 Task: In the  document consent.txt Use the feature 'and check spelling and grammer' Select the body of letter and change paragraph spacing to  'Double' Select the word  Hello and change the font size to  25
Action: Mouse moved to (222, 98)
Screenshot: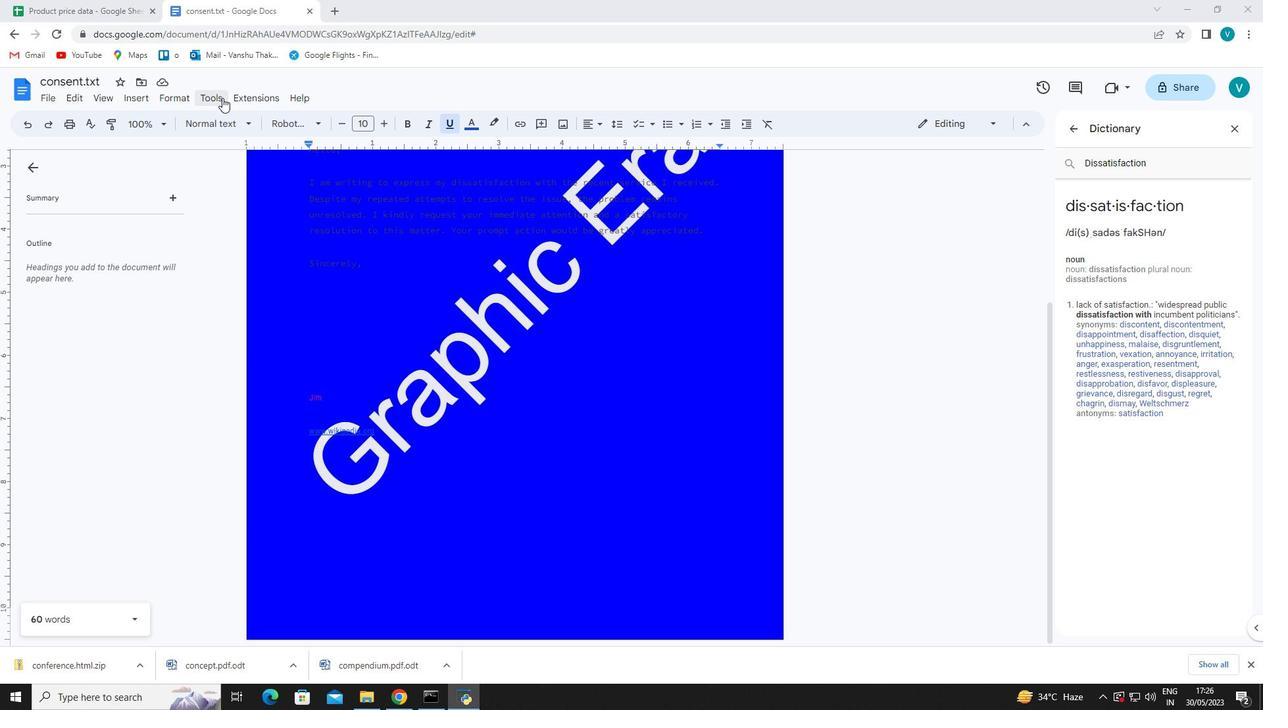 
Action: Mouse pressed left at (222, 98)
Screenshot: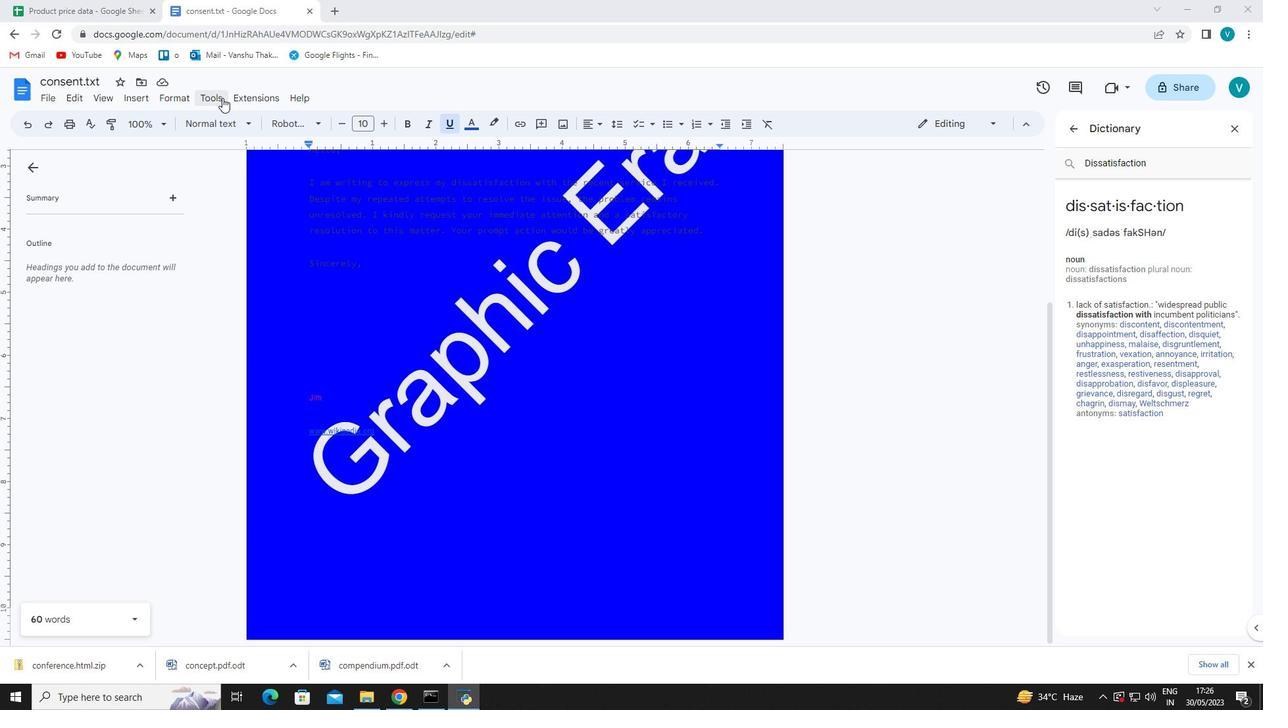 
Action: Mouse moved to (516, 128)
Screenshot: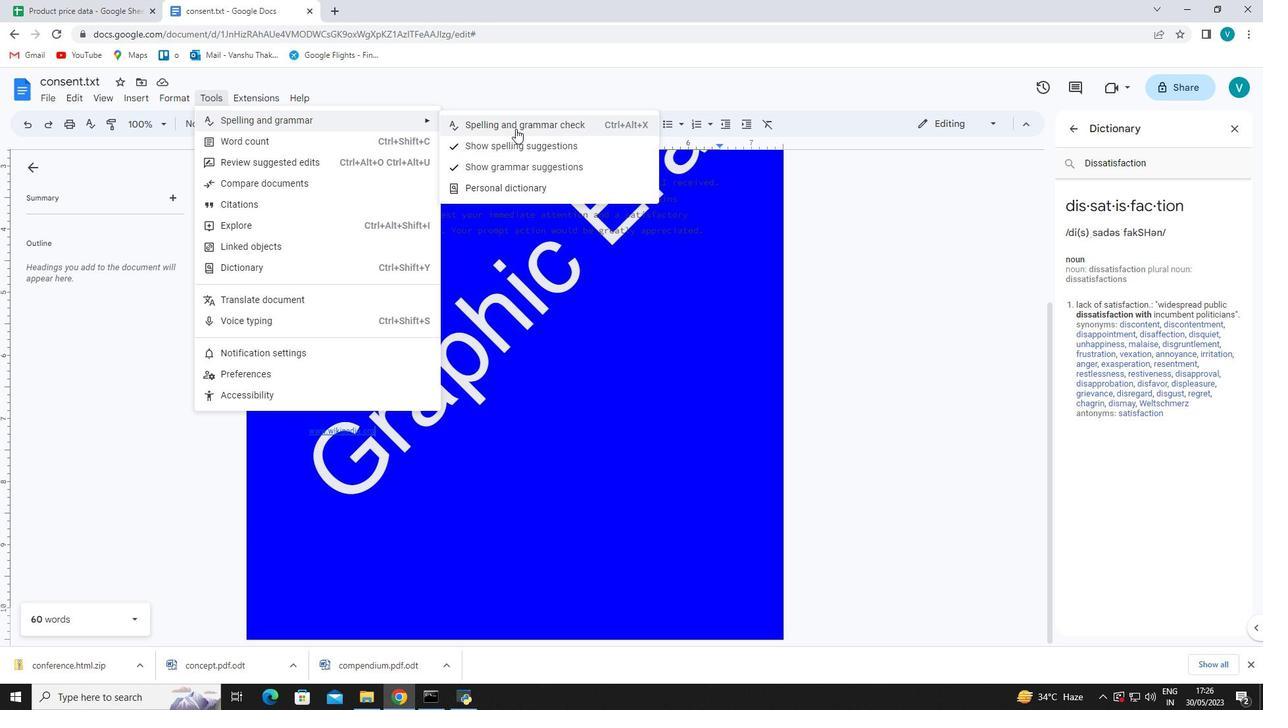 
Action: Mouse pressed left at (516, 128)
Screenshot: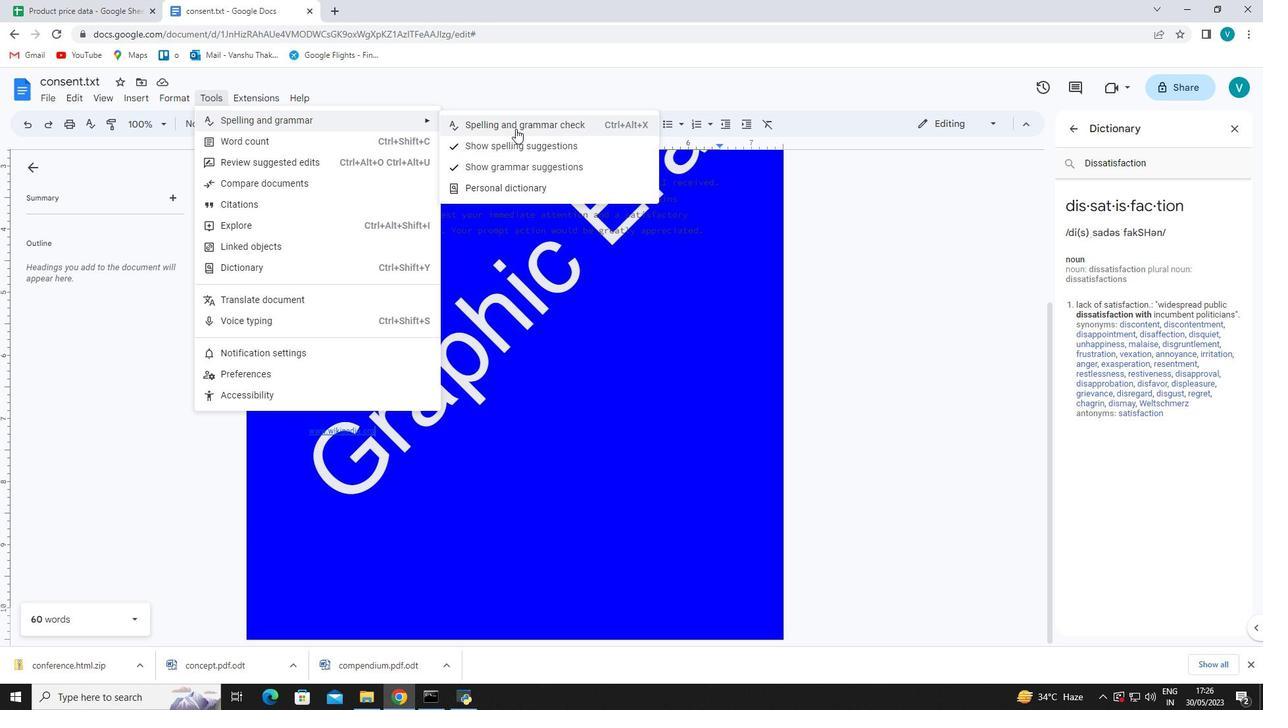
Action: Mouse moved to (373, 267)
Screenshot: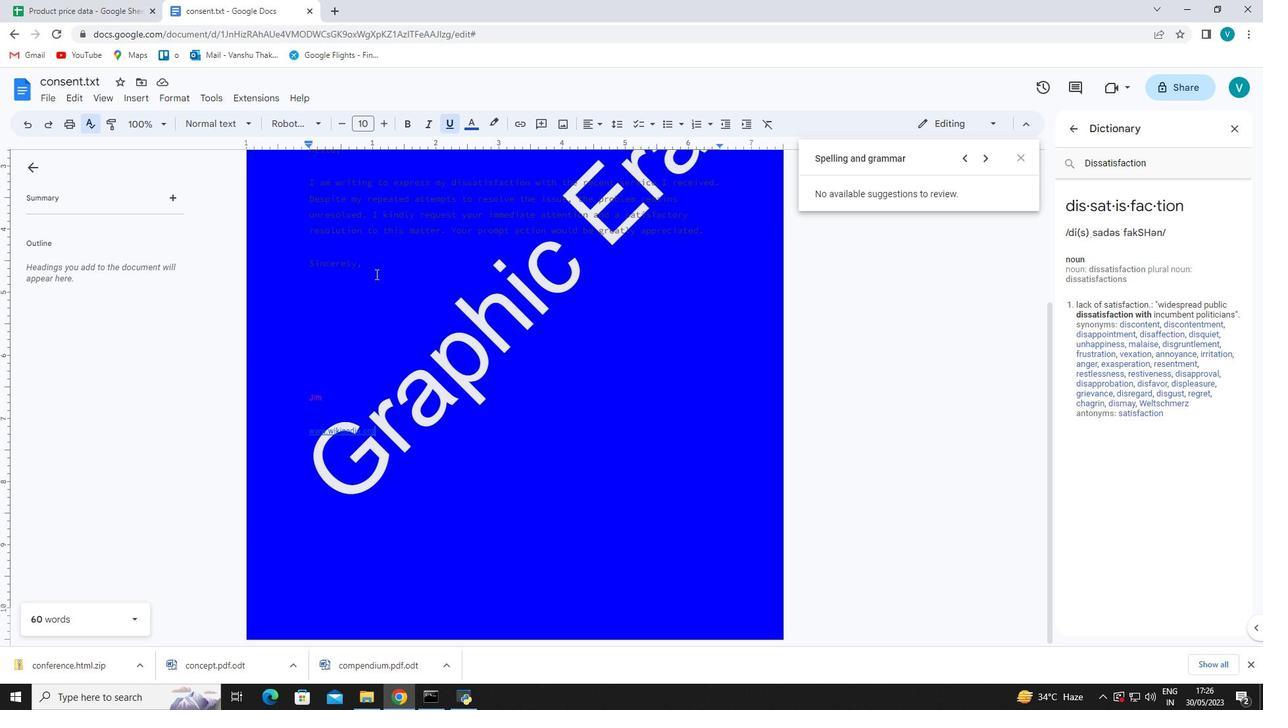 
Action: Mouse scrolled (373, 268) with delta (0, 0)
Screenshot: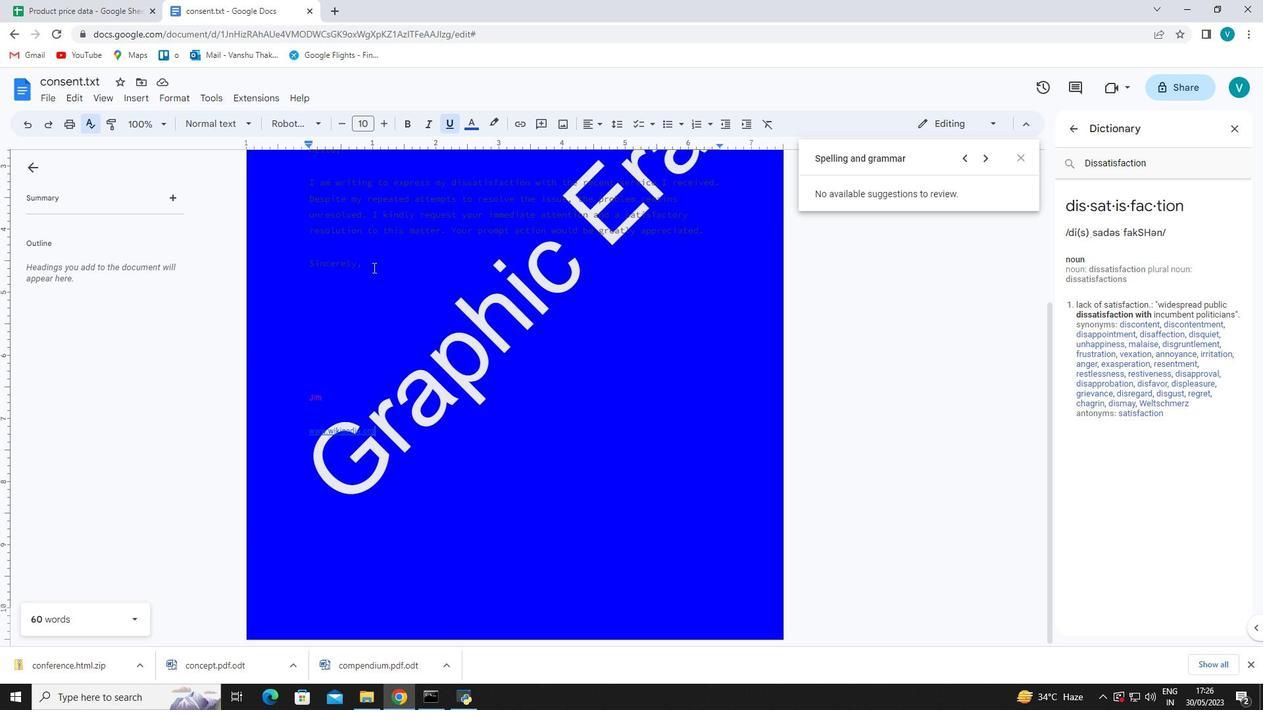 
Action: Mouse scrolled (373, 268) with delta (0, 0)
Screenshot: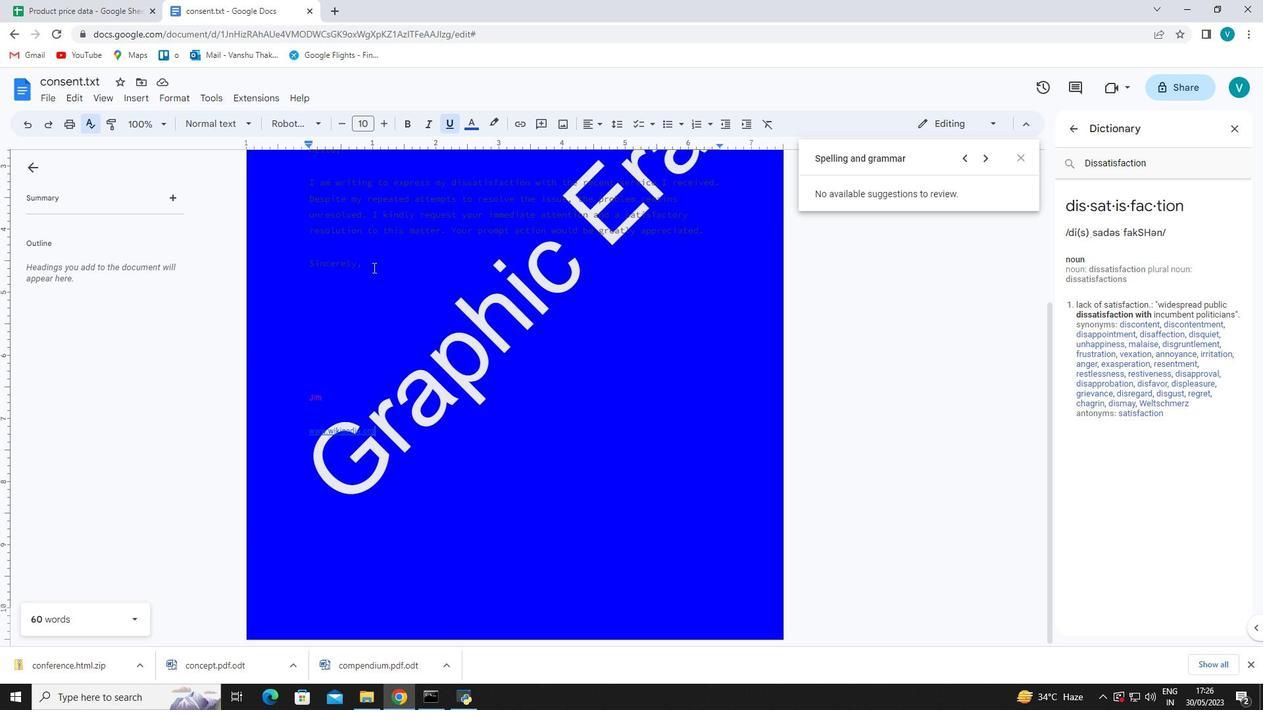 
Action: Mouse scrolled (373, 268) with delta (0, 0)
Screenshot: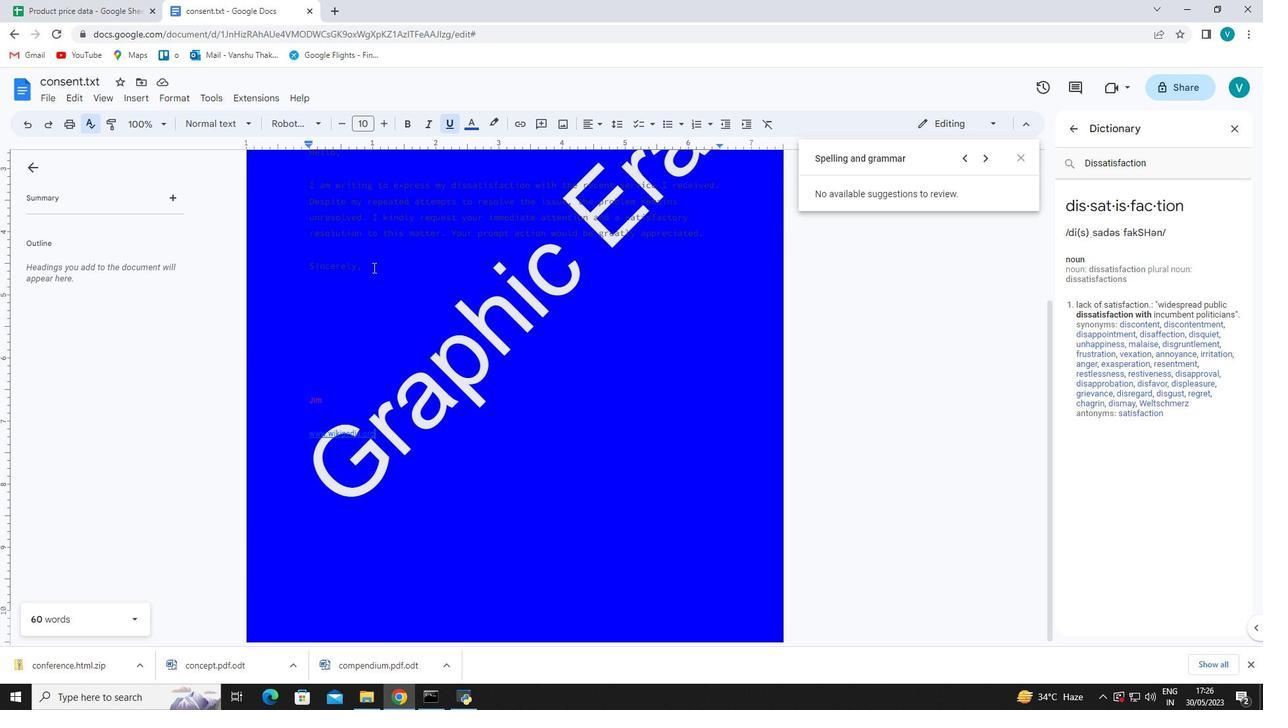 
Action: Mouse moved to (311, 373)
Screenshot: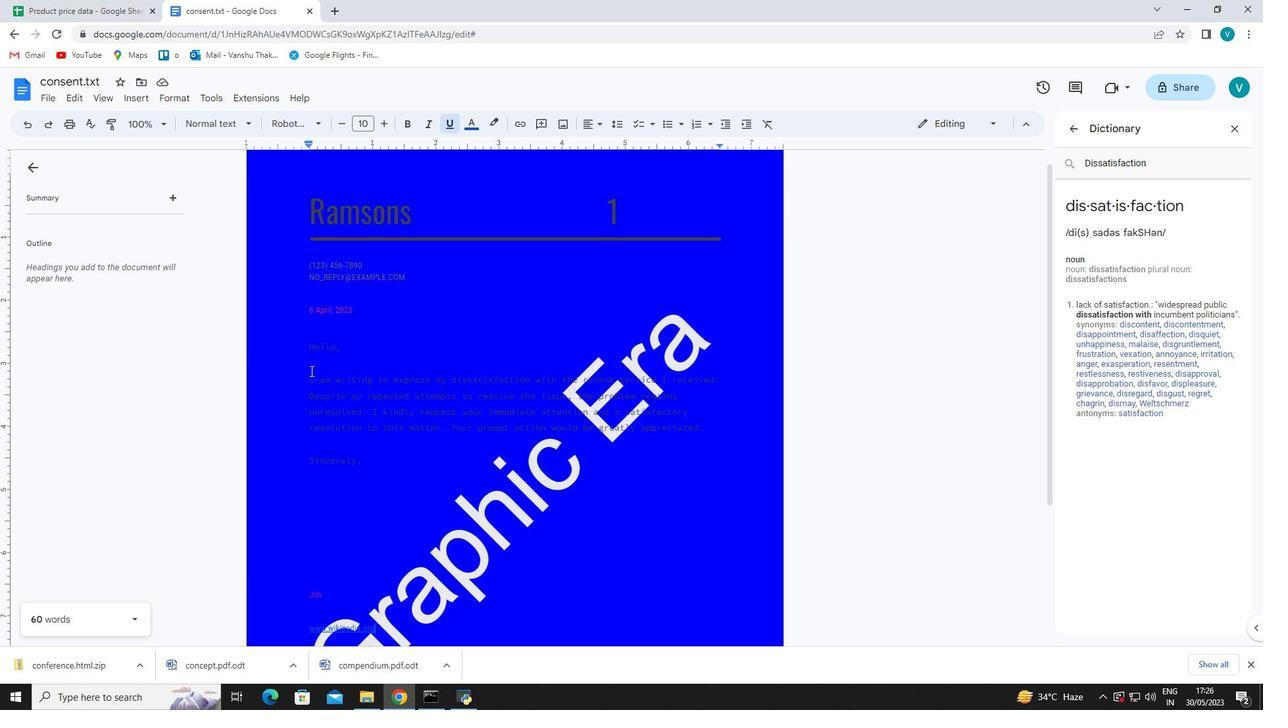 
Action: Mouse pressed left at (311, 373)
Screenshot: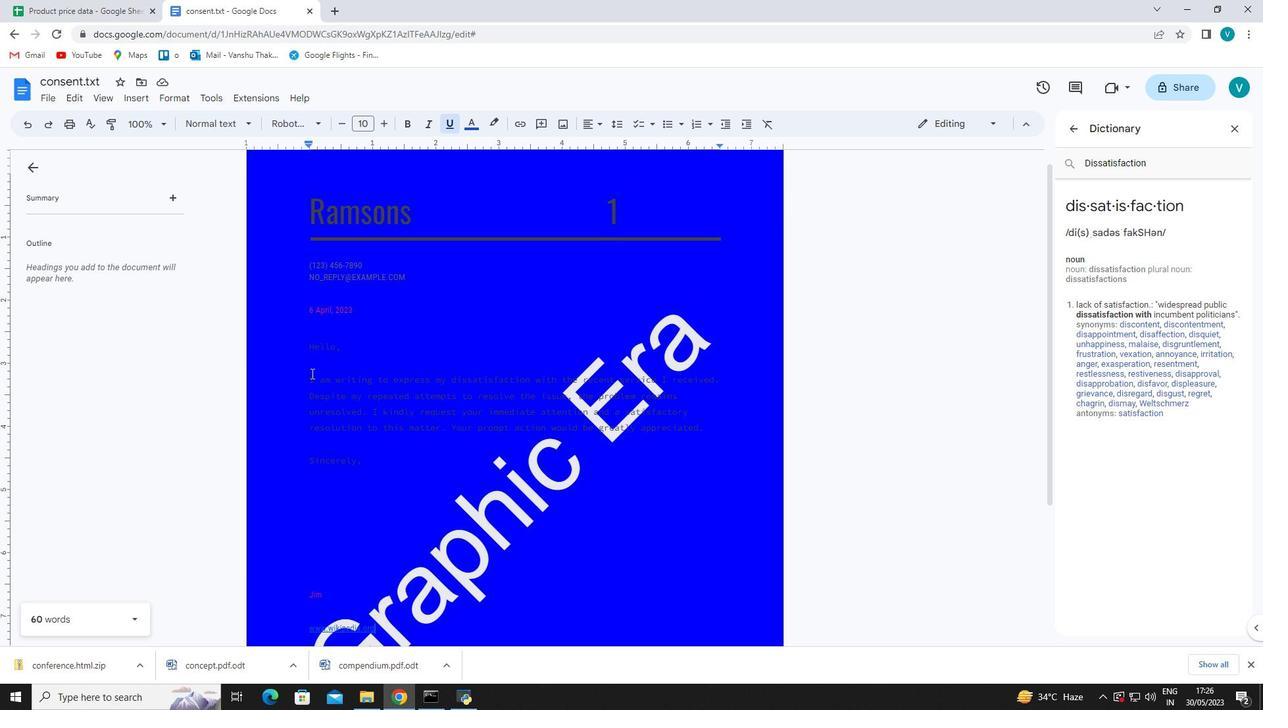 
Action: Mouse moved to (610, 123)
Screenshot: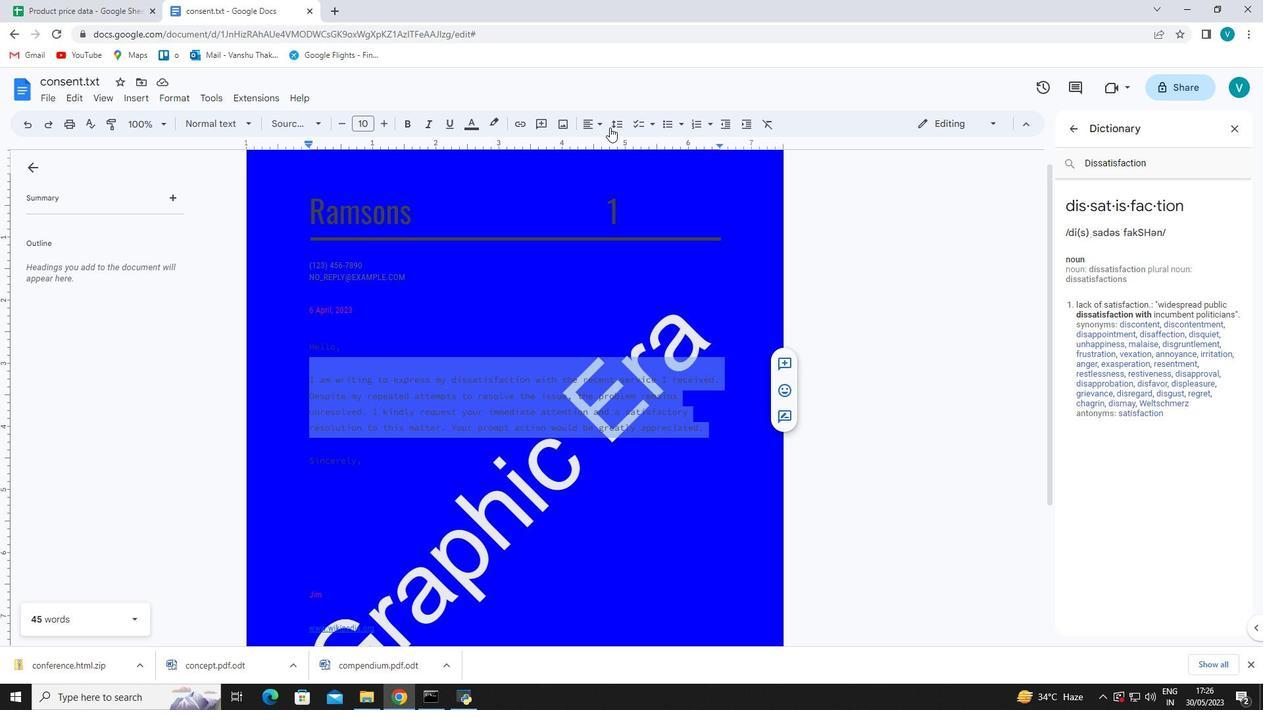 
Action: Mouse pressed left at (610, 123)
Screenshot: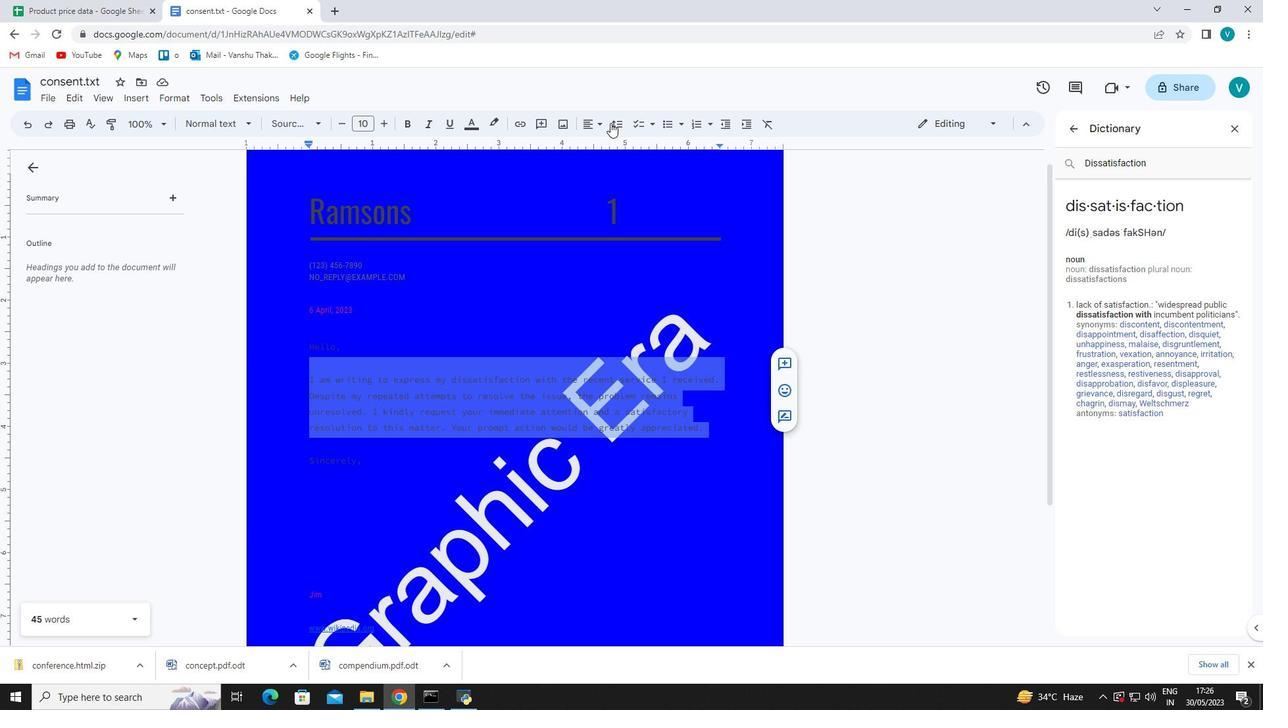 
Action: Mouse moved to (633, 205)
Screenshot: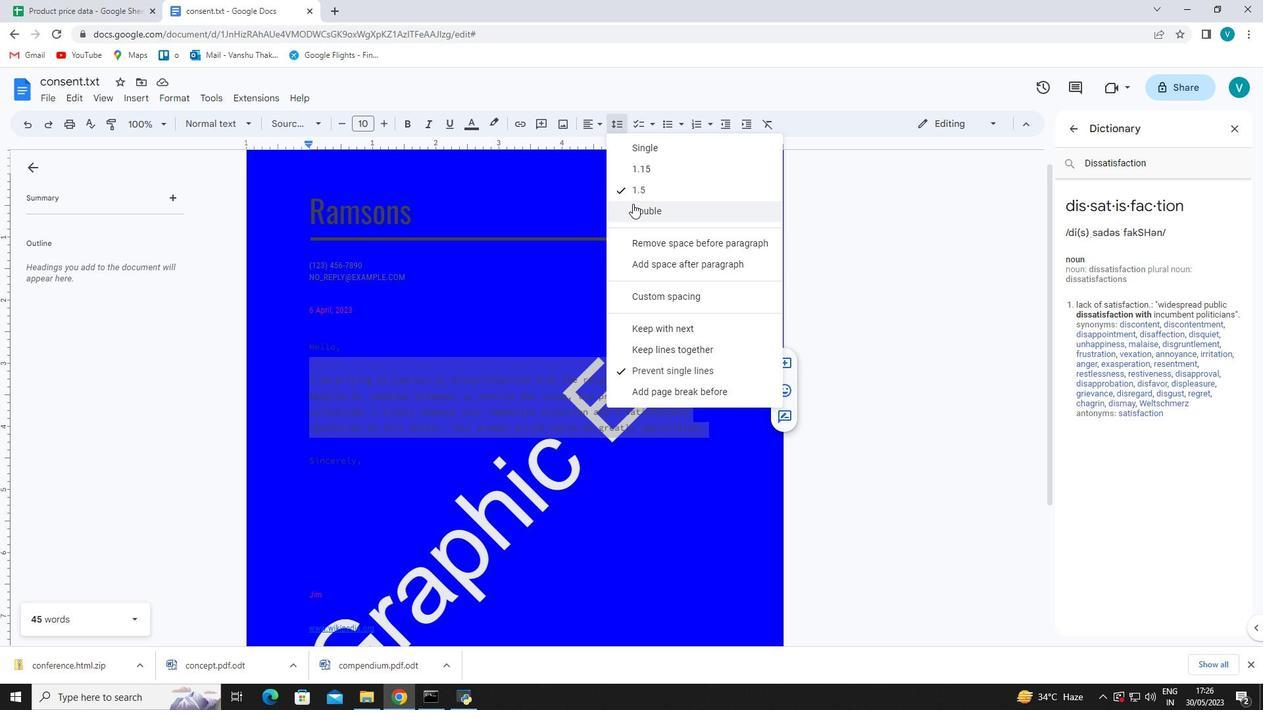 
Action: Mouse pressed left at (633, 205)
Screenshot: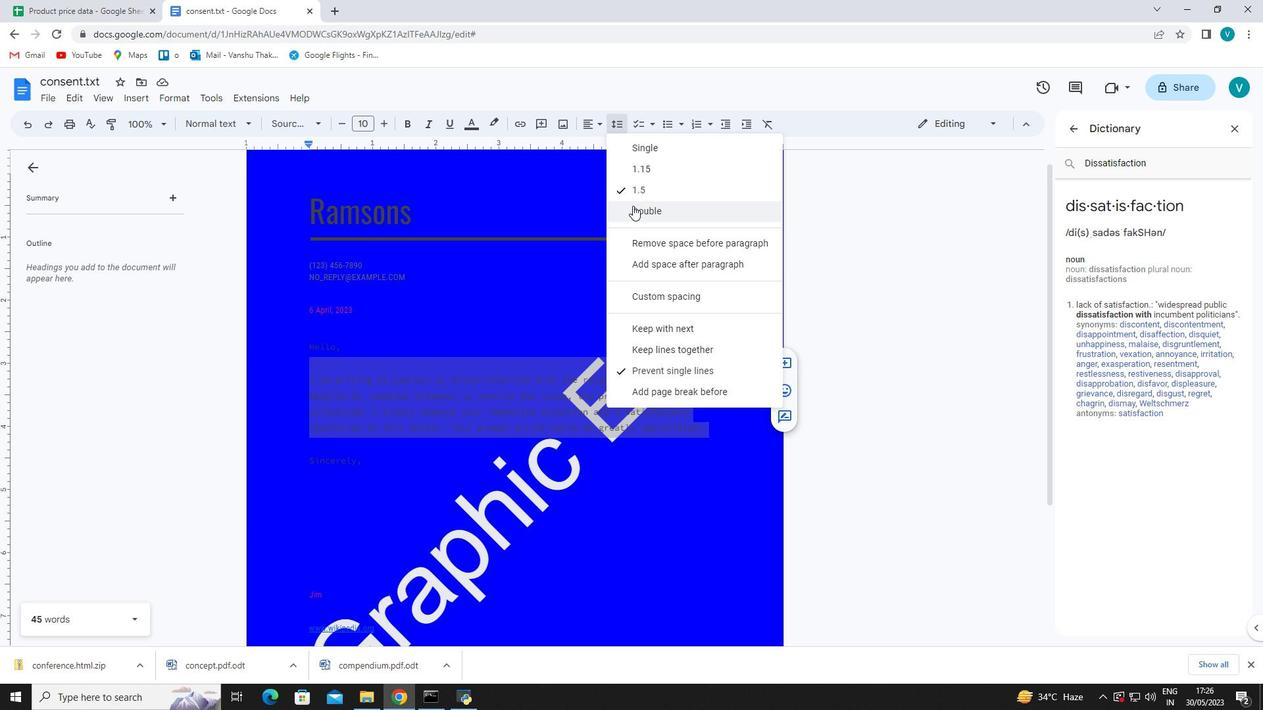 
Action: Mouse moved to (306, 344)
Screenshot: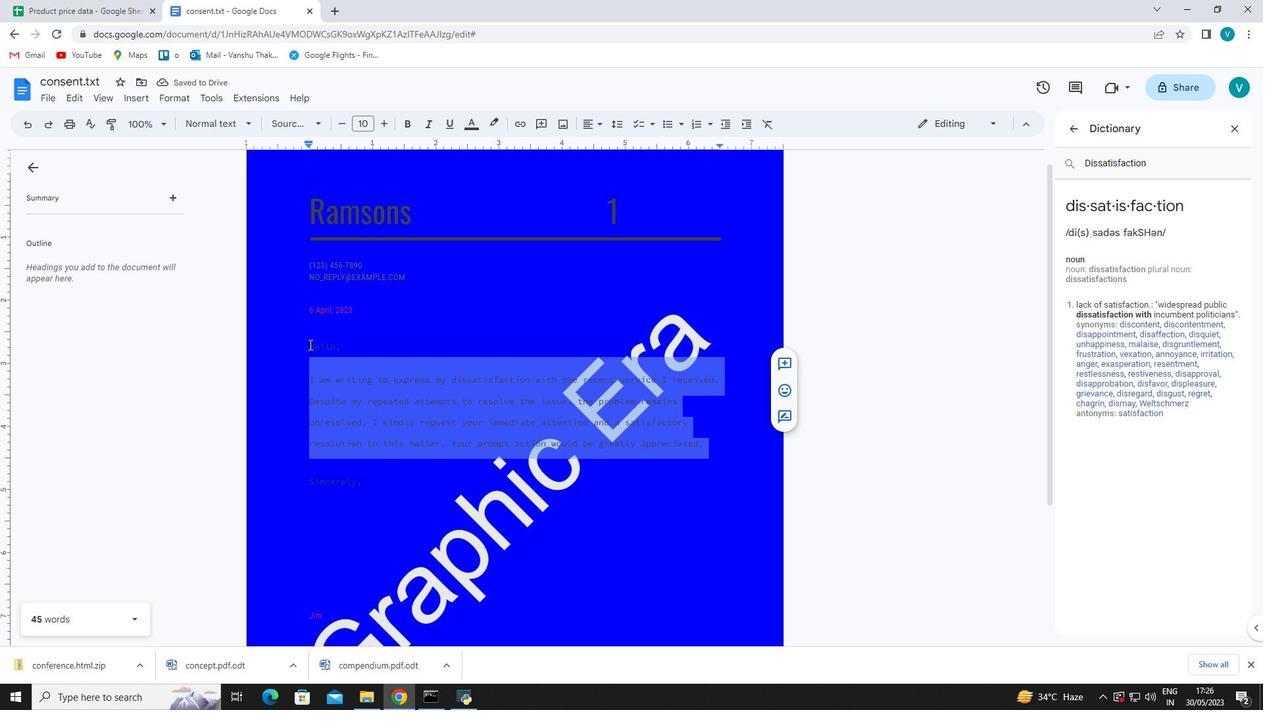 
Action: Mouse pressed left at (306, 344)
Screenshot: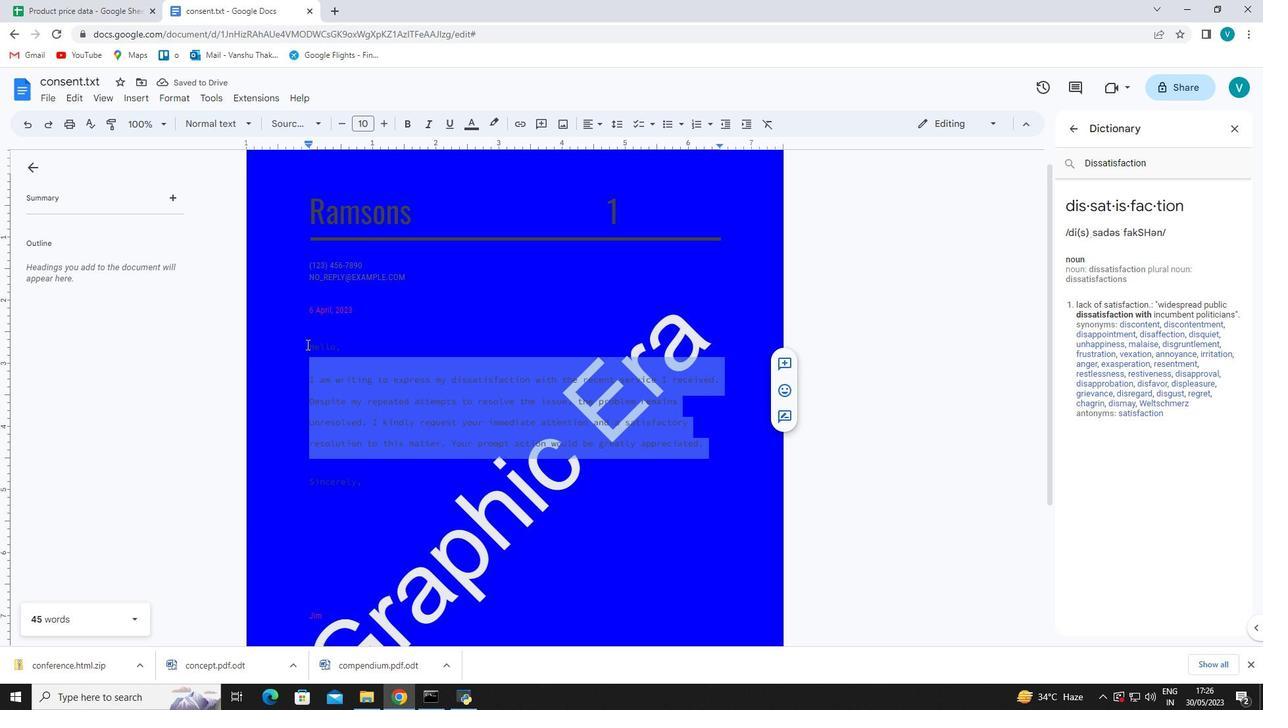 
Action: Mouse moved to (388, 124)
Screenshot: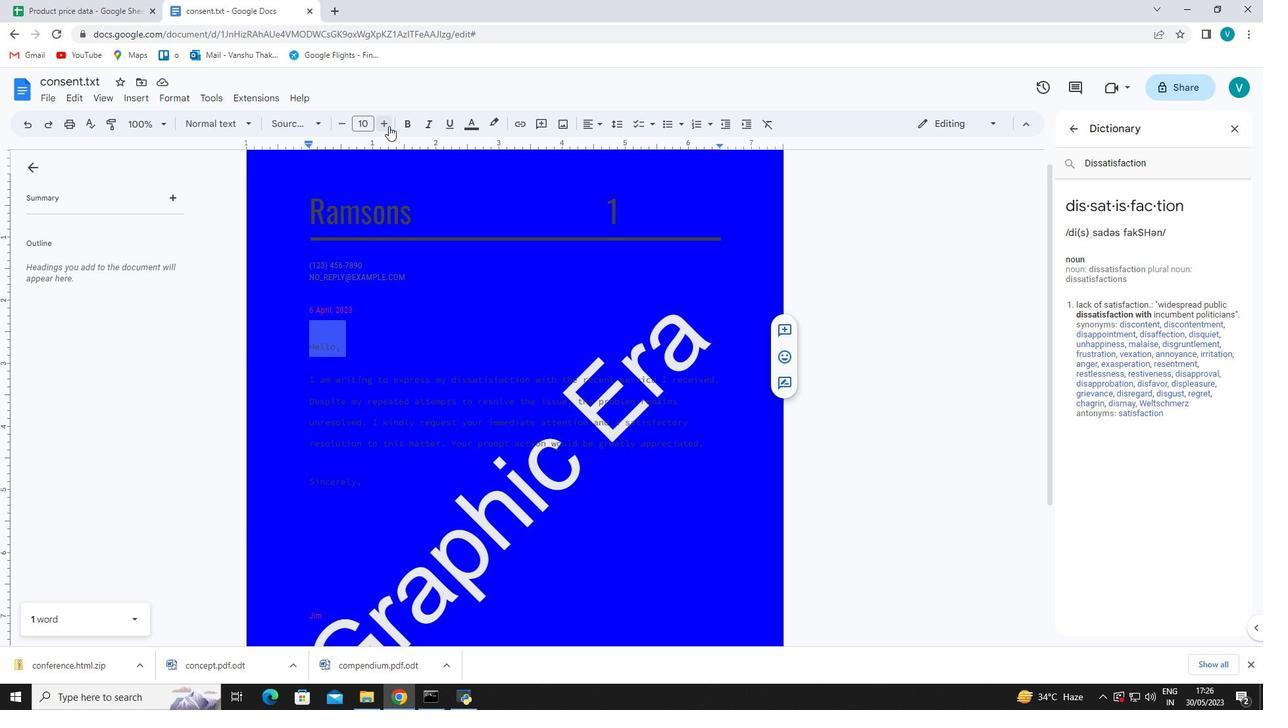 
Action: Mouse pressed left at (388, 124)
Screenshot: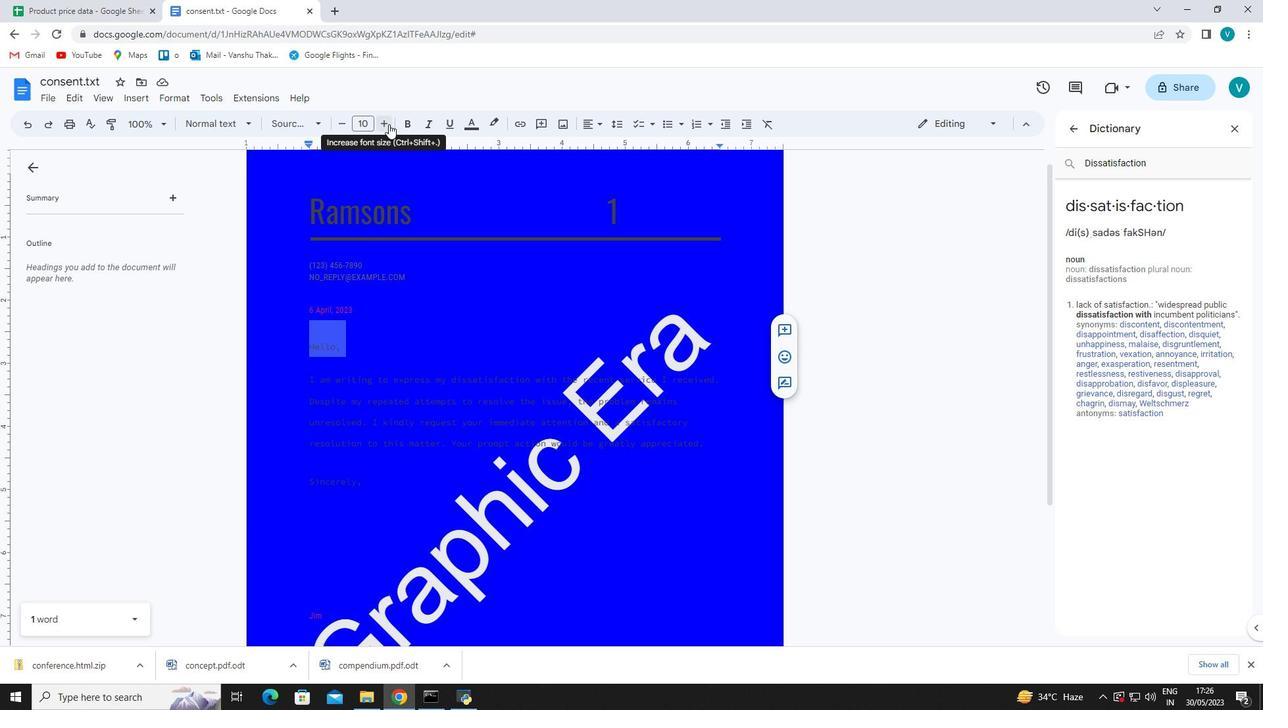 
Action: Mouse pressed left at (388, 124)
Screenshot: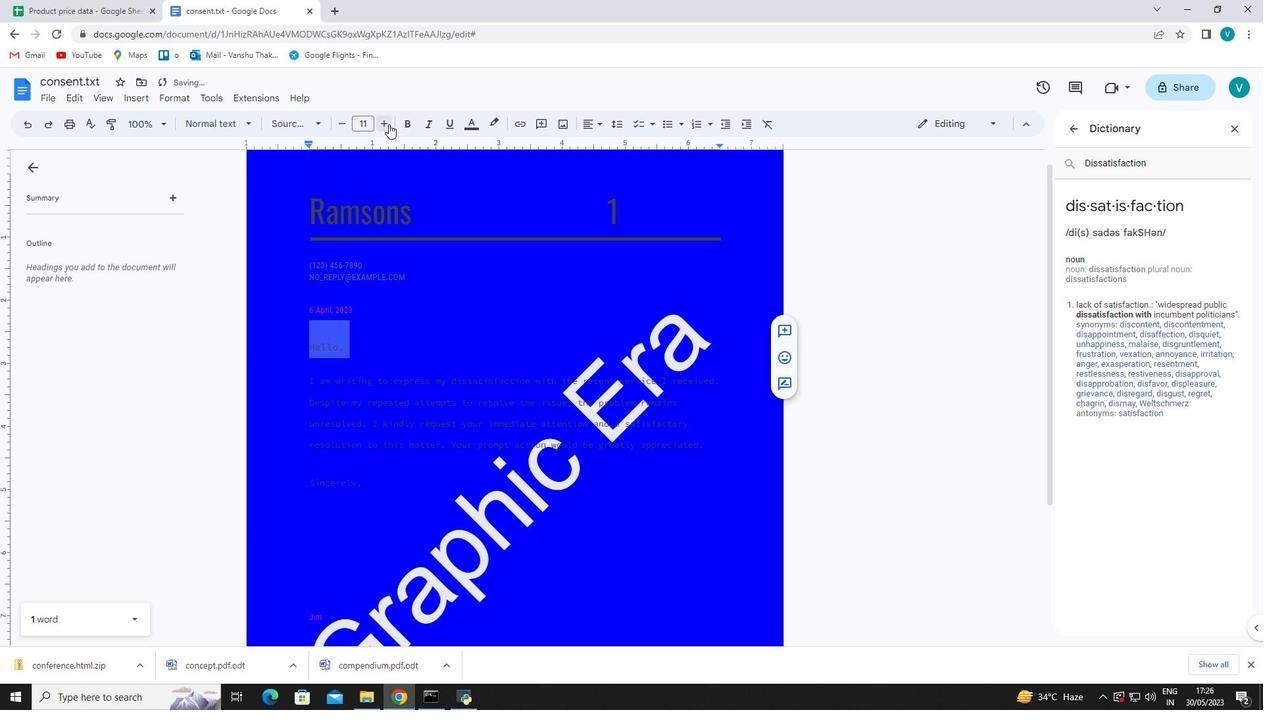 
Action: Mouse pressed left at (388, 124)
Screenshot: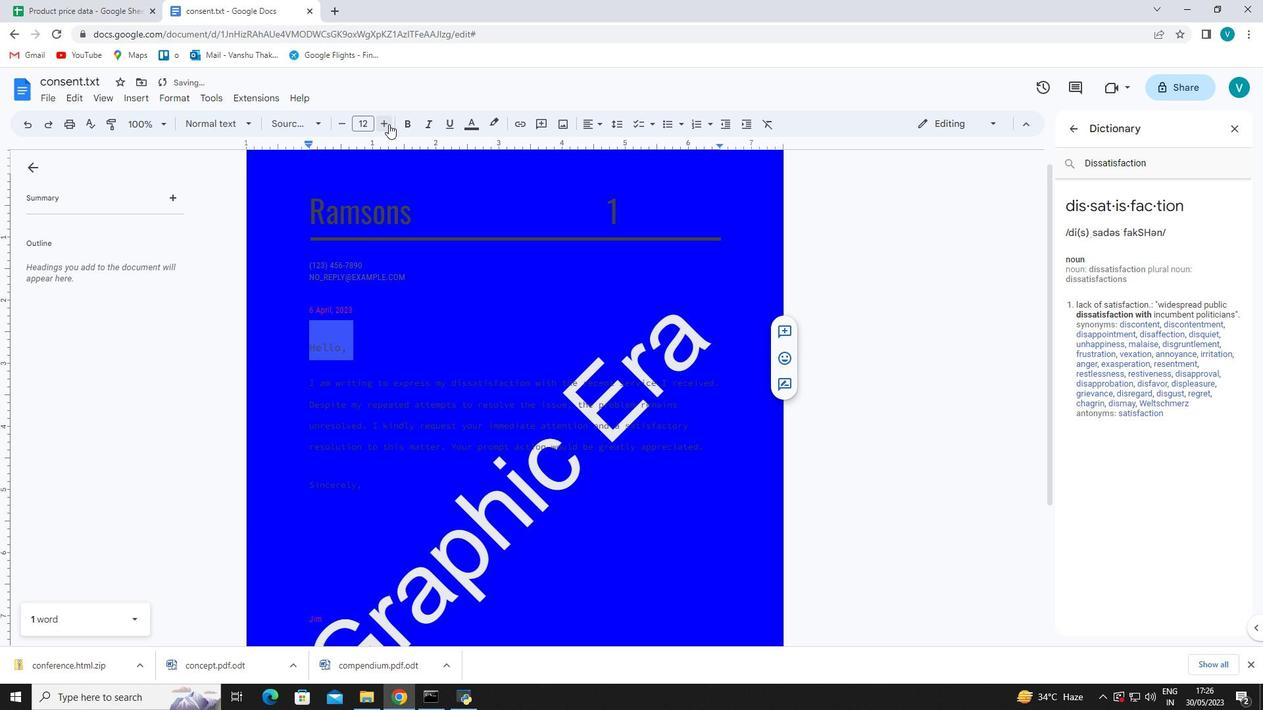 
Action: Mouse pressed left at (388, 124)
Screenshot: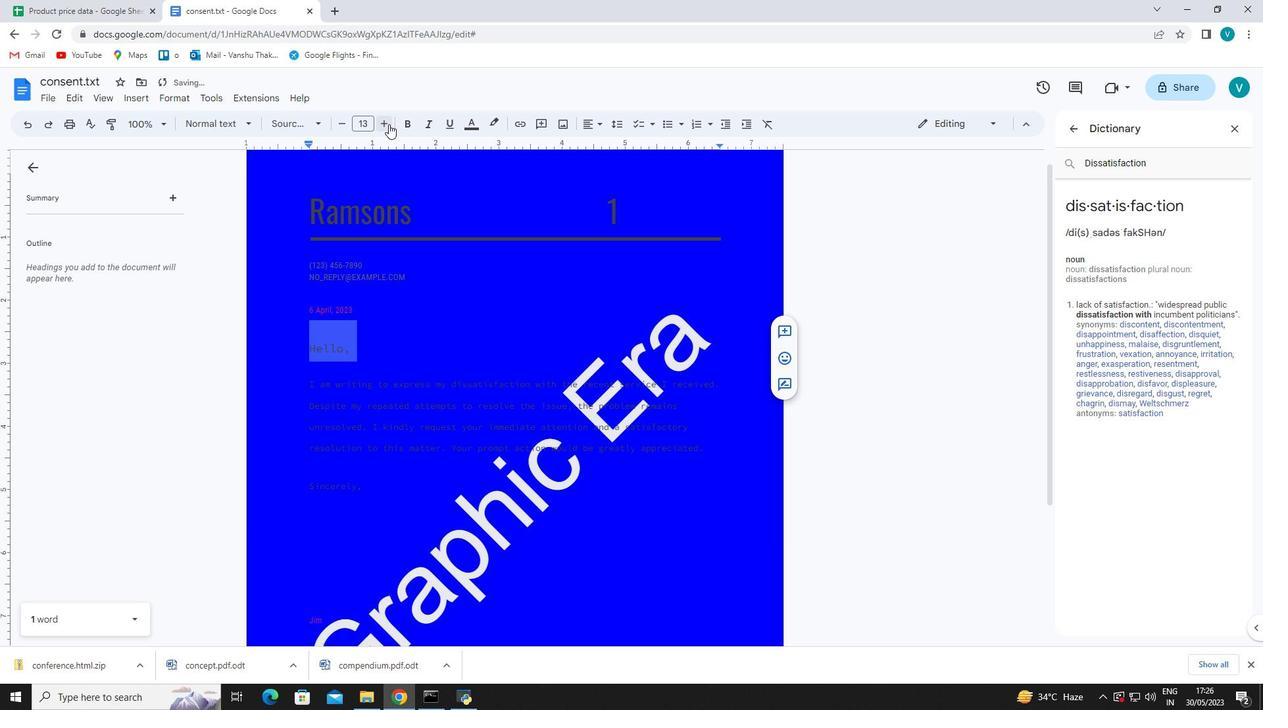 
Action: Mouse pressed left at (388, 124)
Screenshot: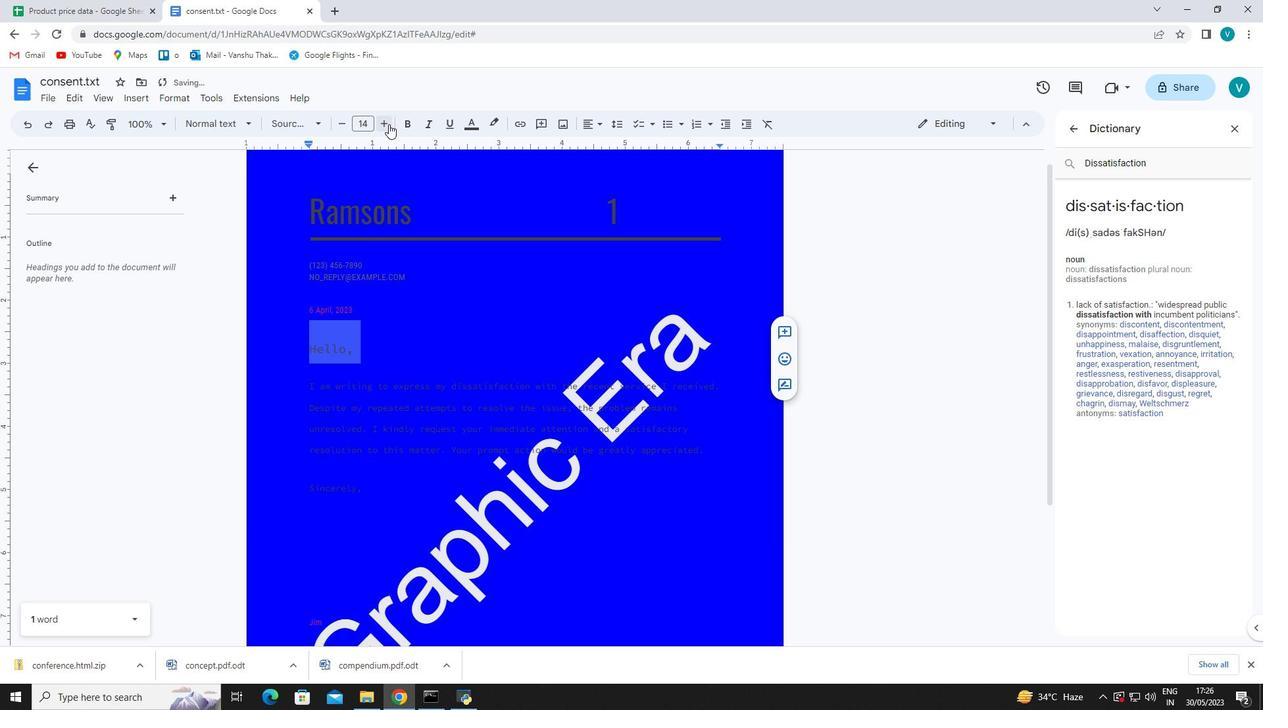 
Action: Mouse pressed left at (388, 124)
Screenshot: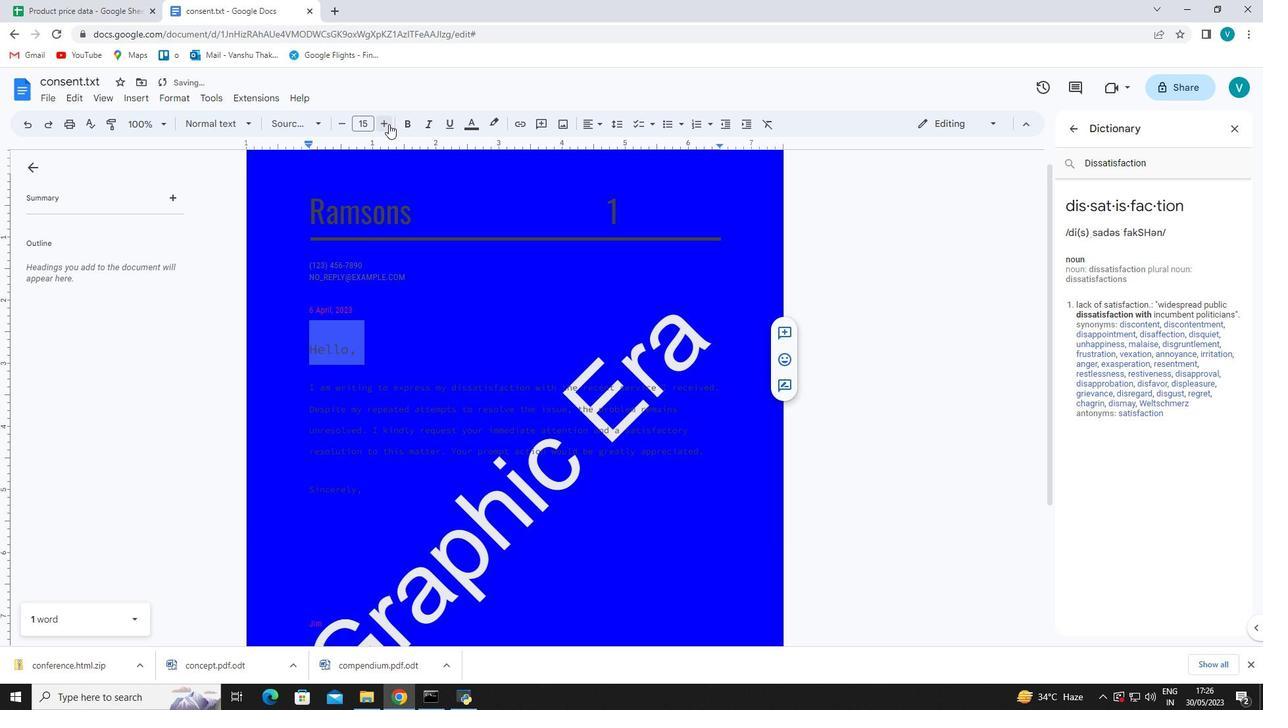 
Action: Mouse pressed left at (388, 124)
Screenshot: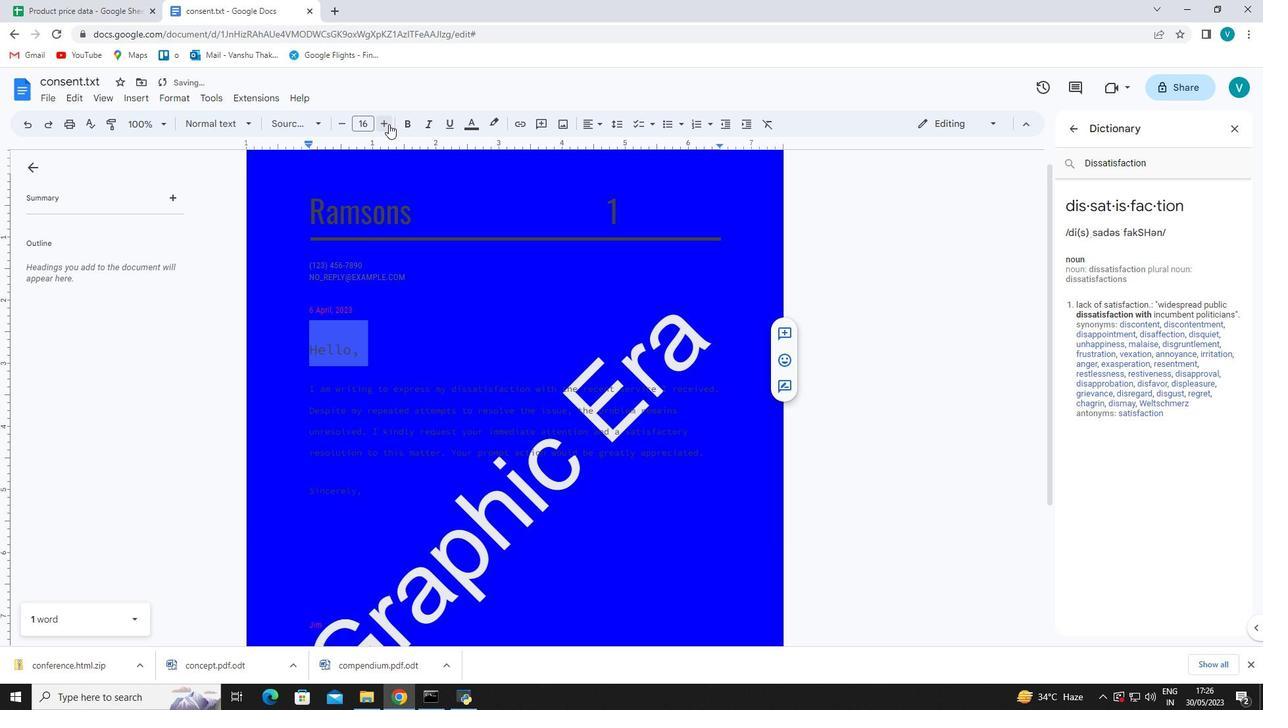 
Action: Mouse pressed left at (388, 124)
Screenshot: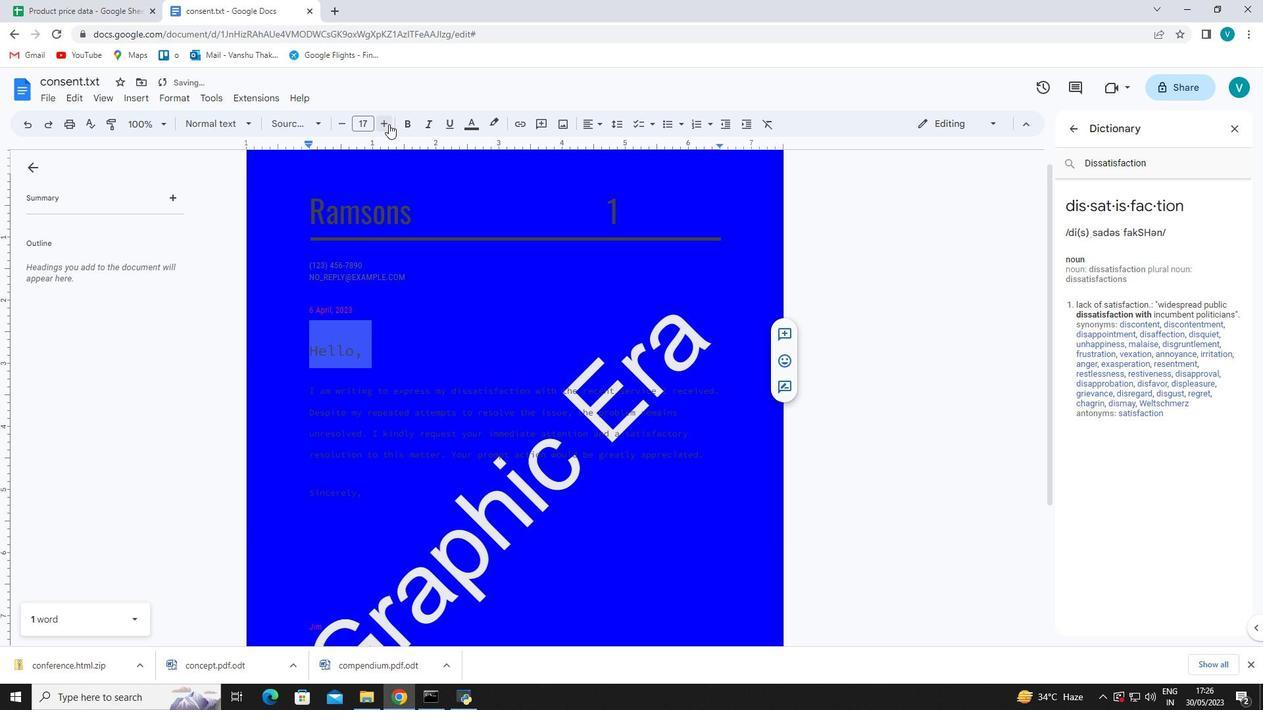 
Action: Mouse pressed left at (388, 124)
Screenshot: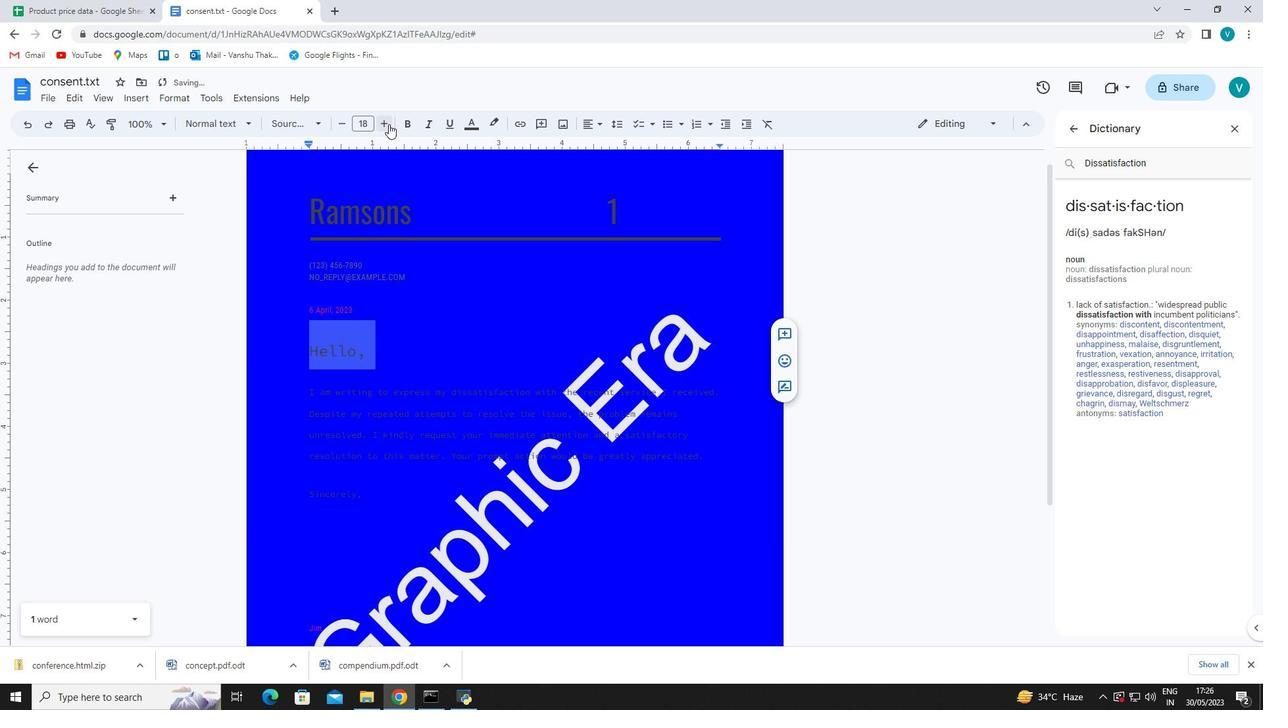 
Action: Mouse pressed left at (388, 124)
Screenshot: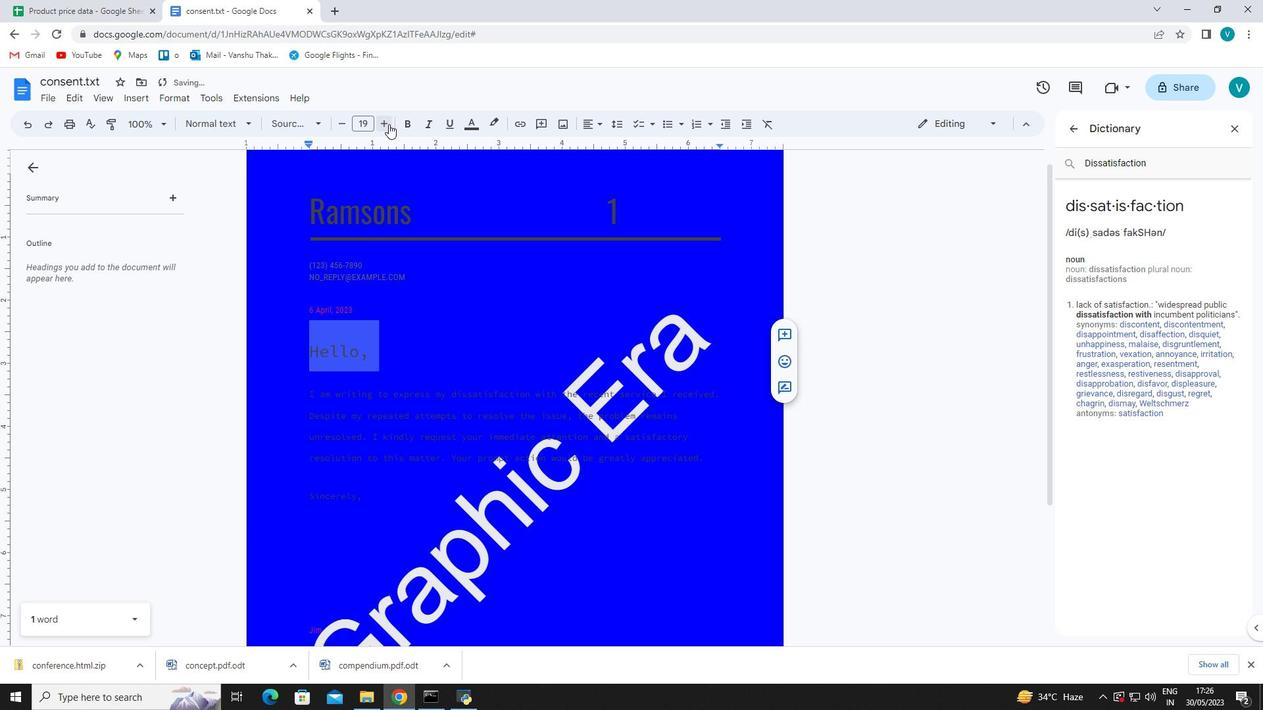 
Action: Mouse pressed left at (388, 124)
Screenshot: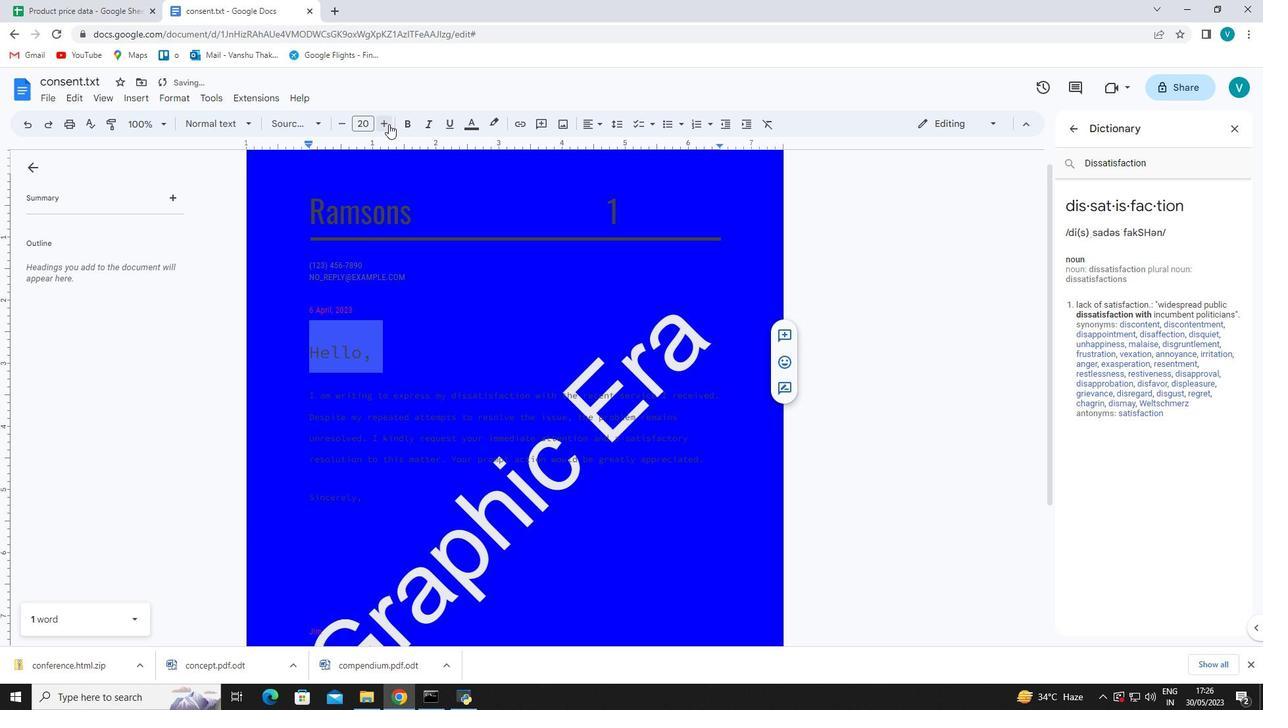 
Action: Mouse pressed left at (388, 124)
Screenshot: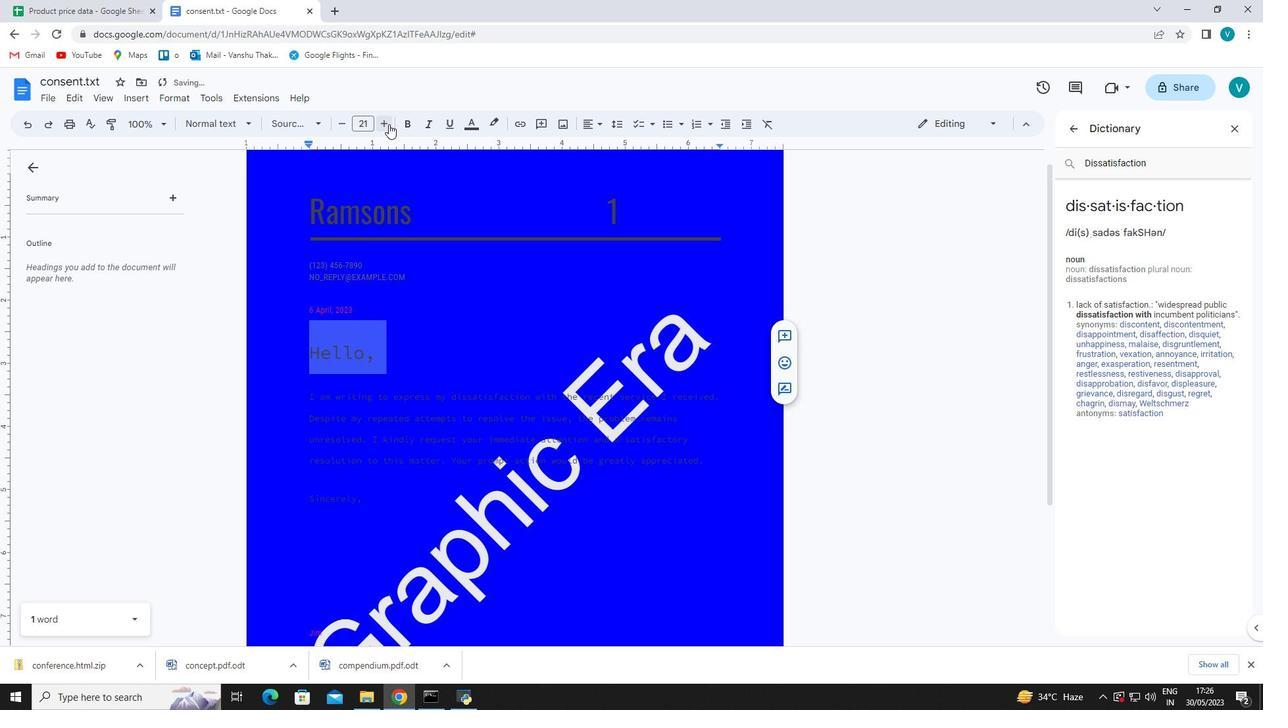 
Action: Mouse pressed left at (388, 124)
Screenshot: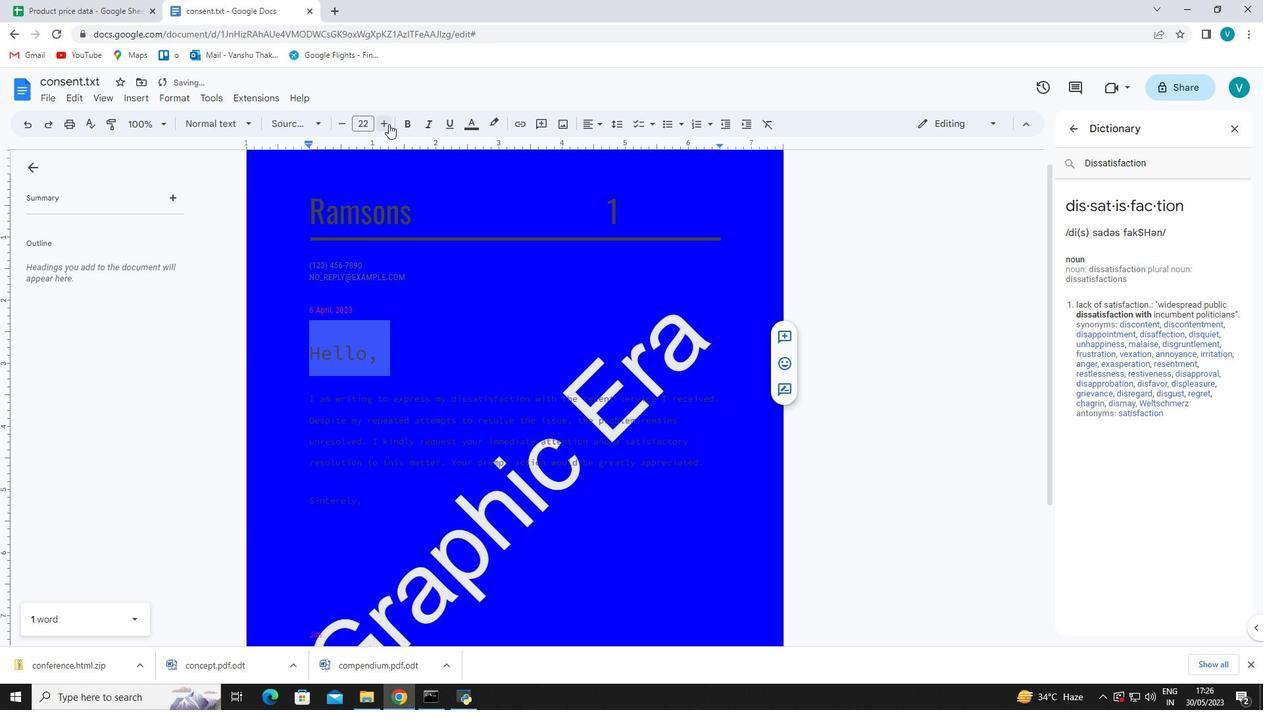 
Action: Mouse pressed left at (388, 124)
Screenshot: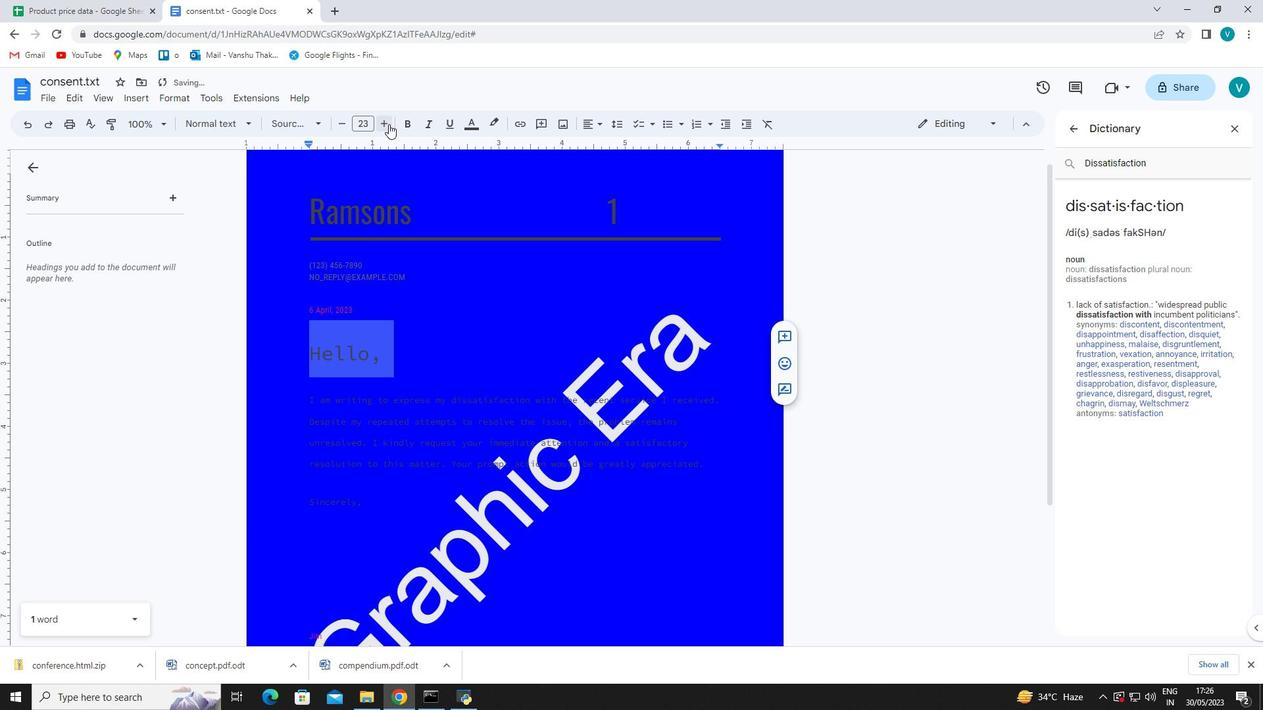 
Action: Mouse pressed left at (388, 124)
Screenshot: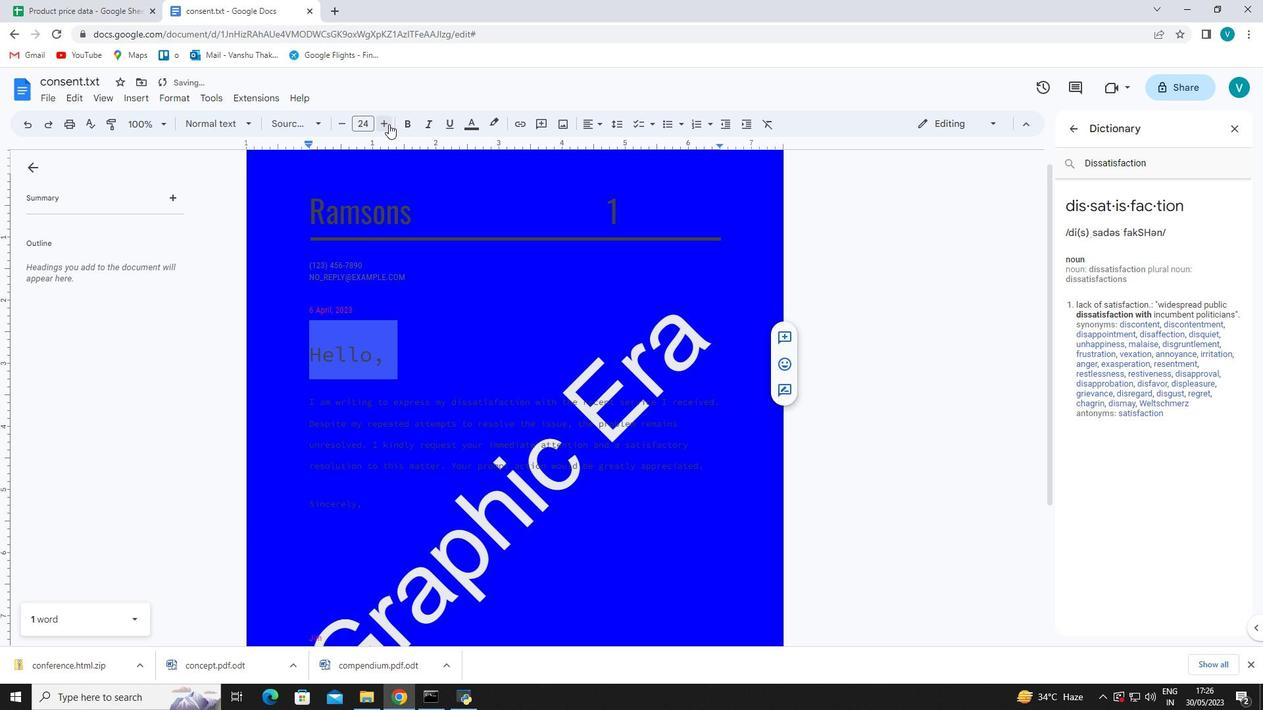 
Action: Mouse moved to (407, 337)
Screenshot: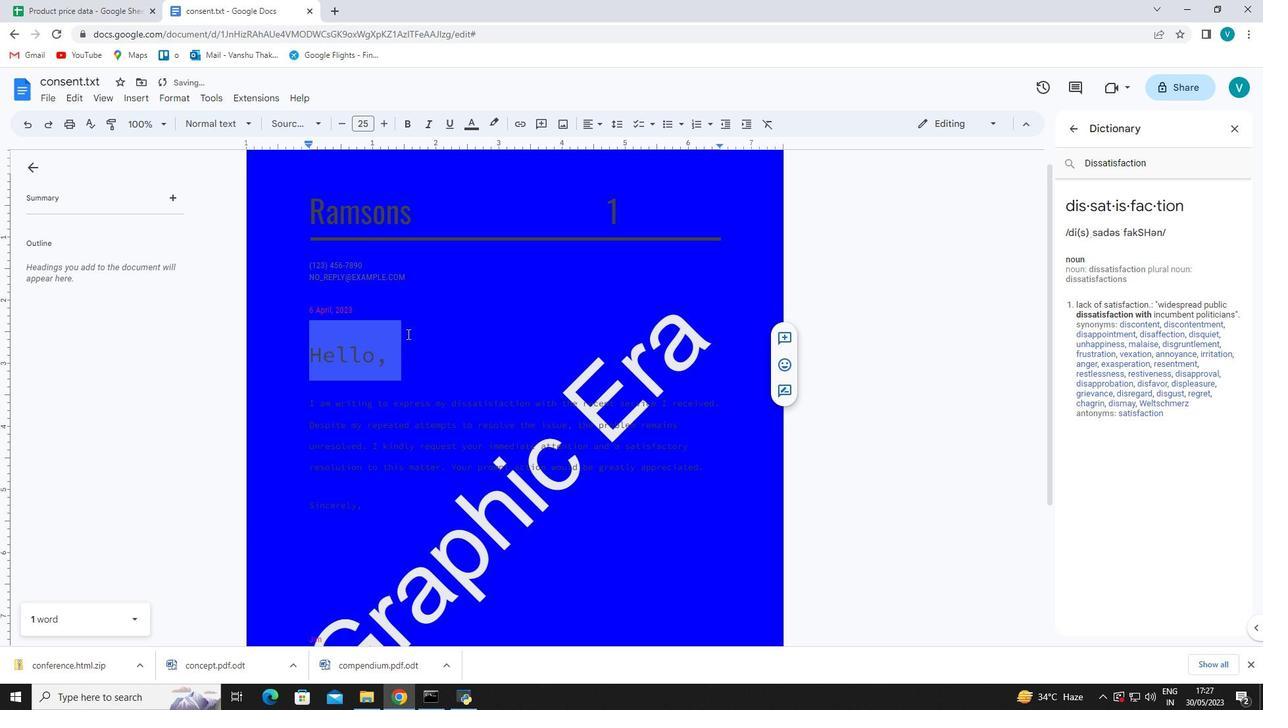 
Action: Mouse pressed left at (407, 337)
Screenshot: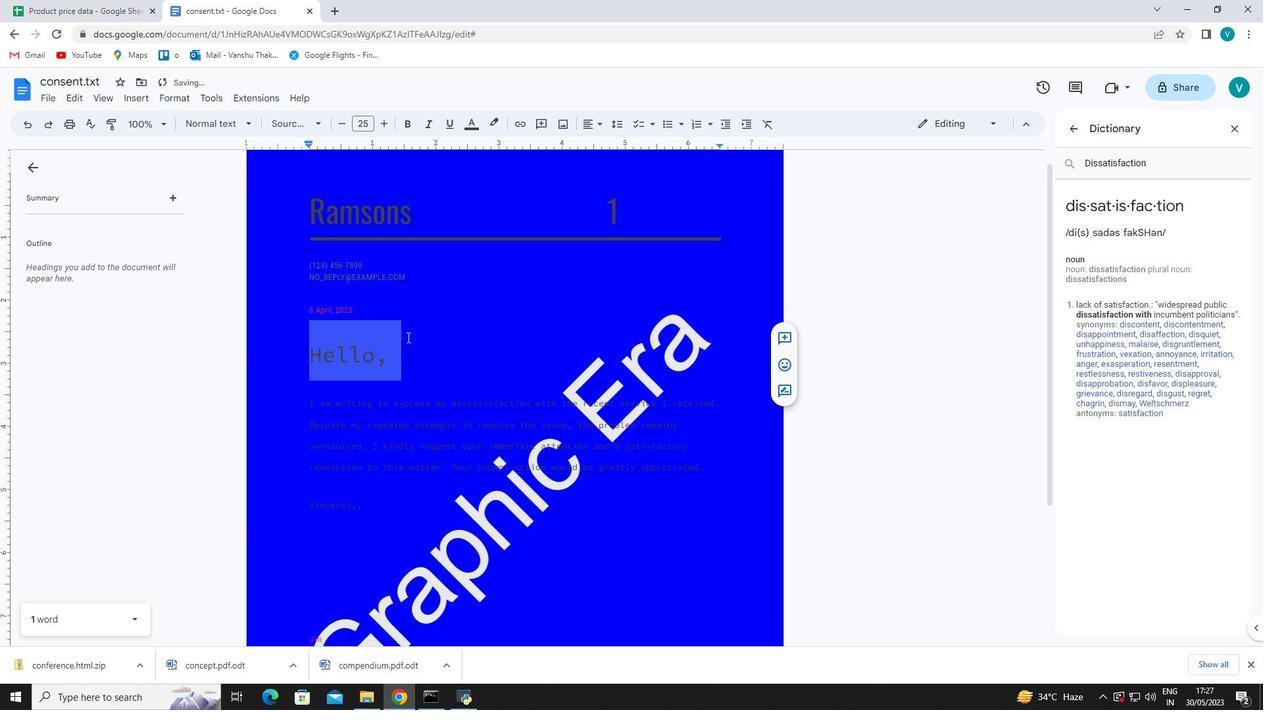 
Action: Mouse moved to (418, 332)
Screenshot: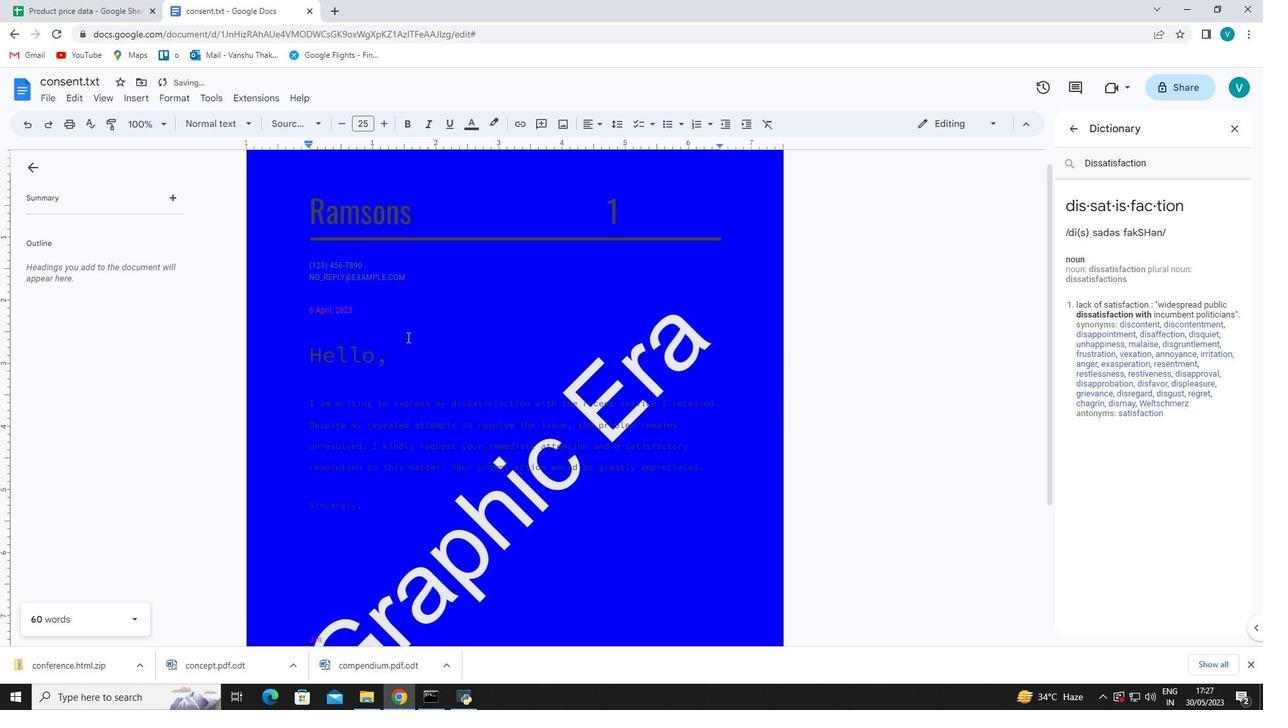 
